 Task: Create a rule from the Routing list, Task moved to a section -> Set Priority in the project TowerLine , set the section as Done clear the priority.
Action: Mouse moved to (44, 324)
Screenshot: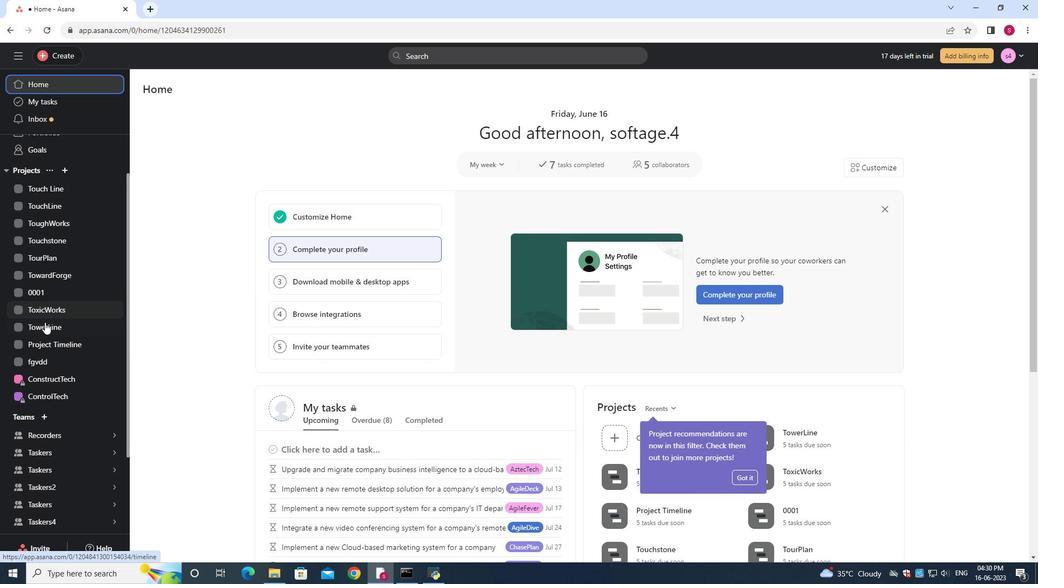 
Action: Mouse pressed left at (44, 324)
Screenshot: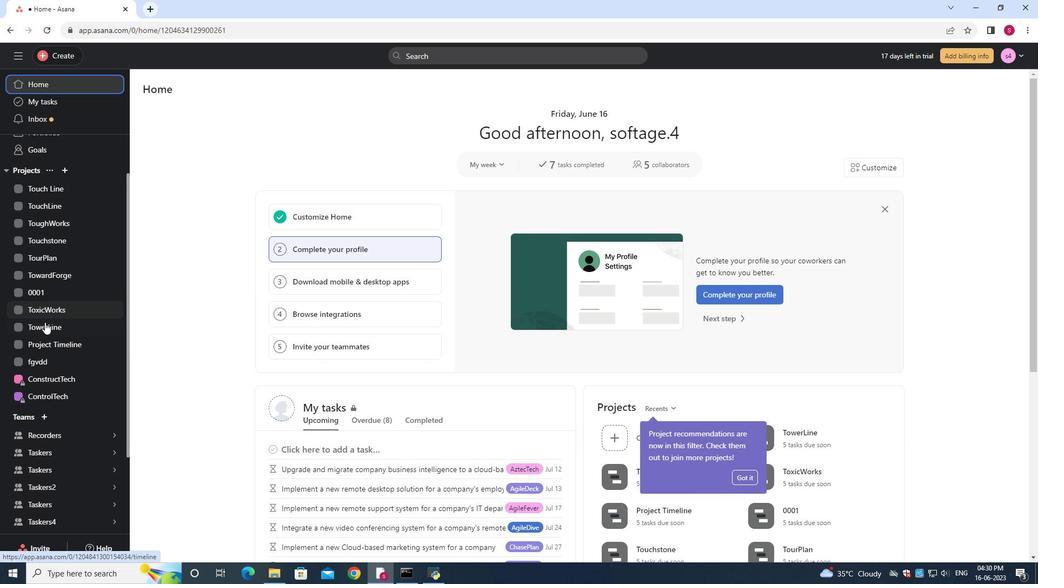 
Action: Mouse moved to (1010, 95)
Screenshot: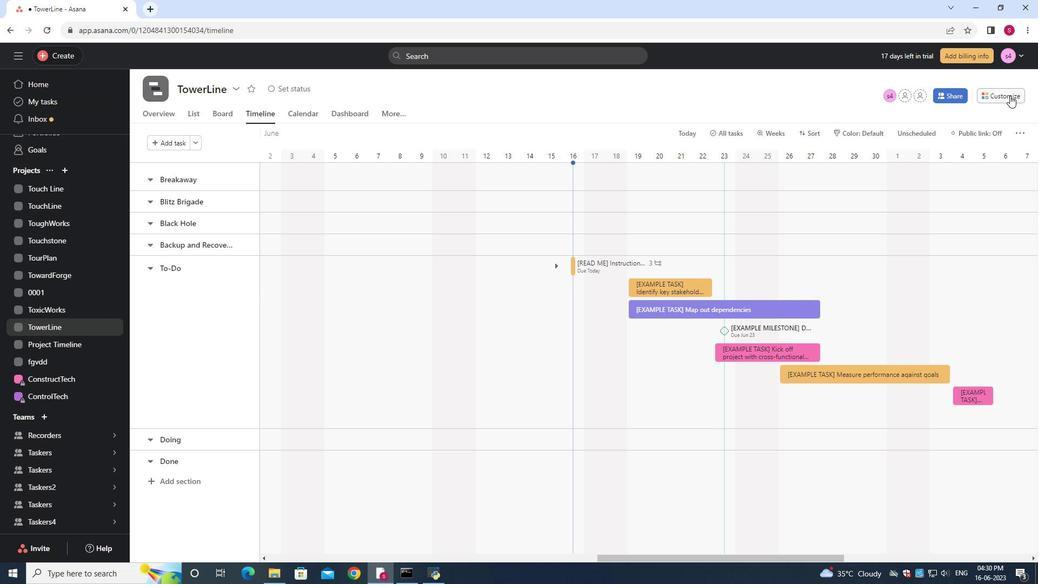 
Action: Mouse pressed left at (1010, 95)
Screenshot: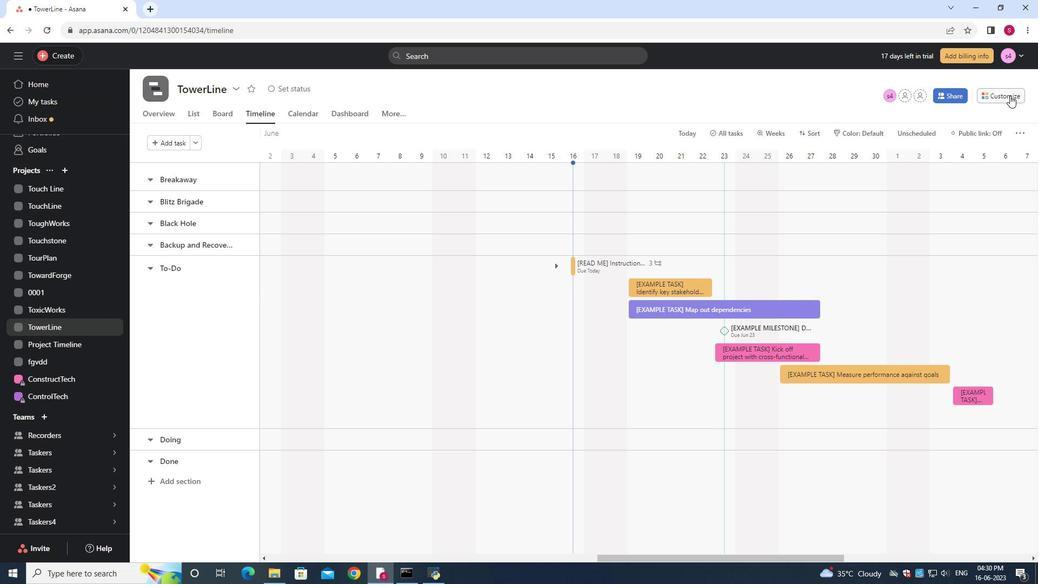 
Action: Mouse moved to (812, 245)
Screenshot: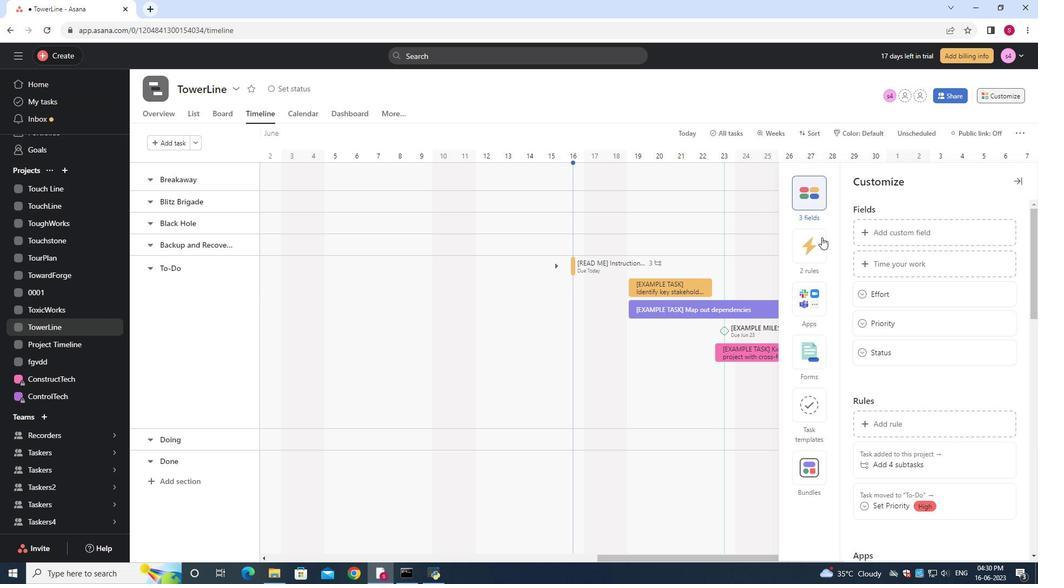 
Action: Mouse pressed left at (812, 245)
Screenshot: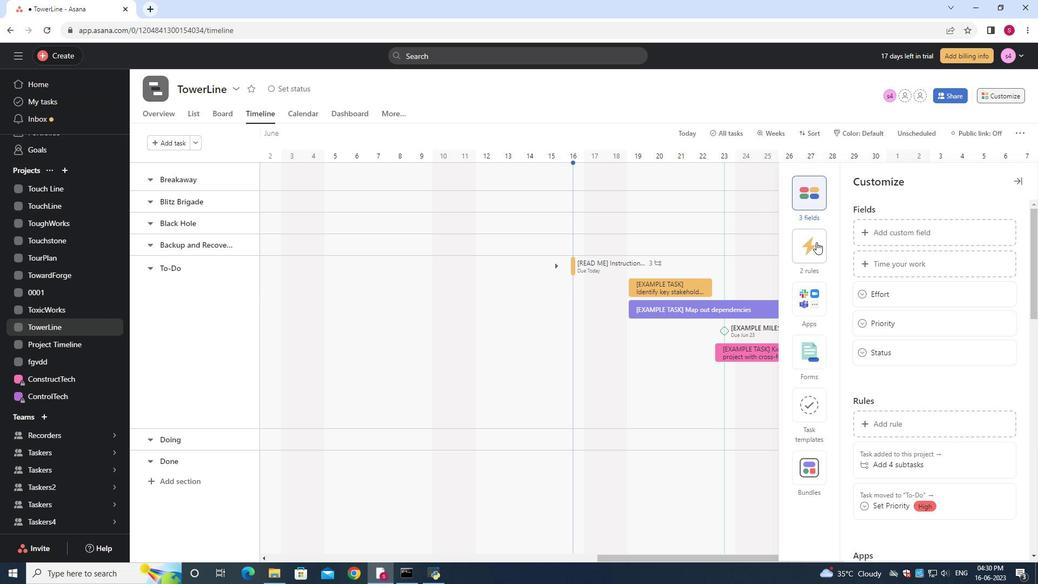 
Action: Mouse moved to (900, 239)
Screenshot: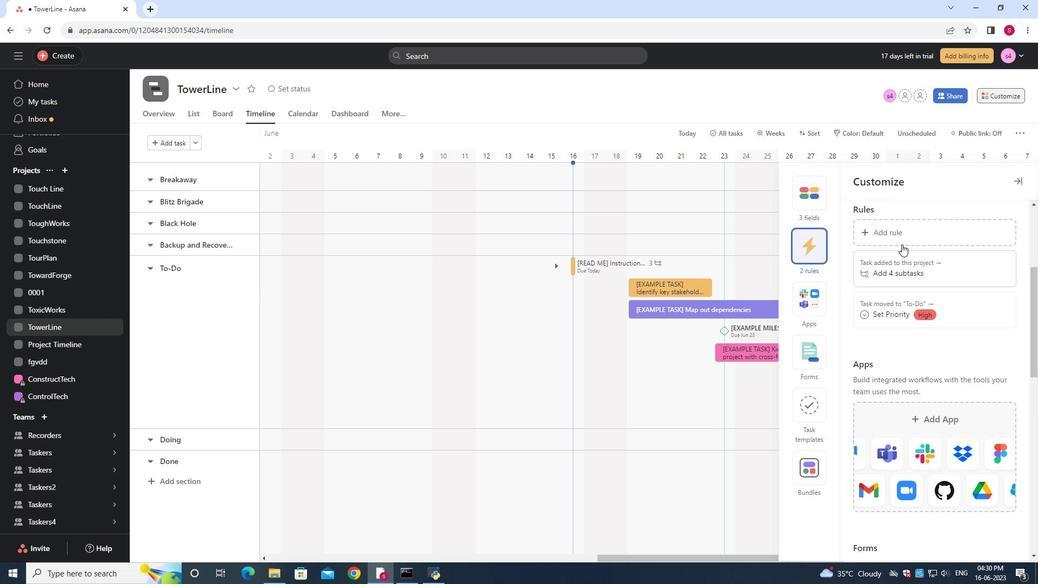 
Action: Mouse pressed left at (900, 239)
Screenshot: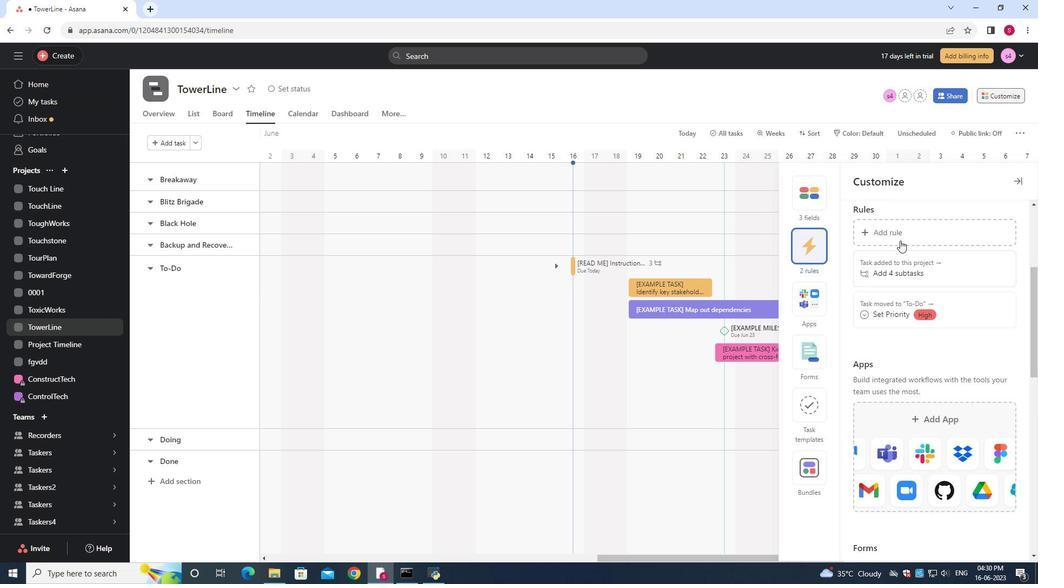 
Action: Mouse moved to (239, 152)
Screenshot: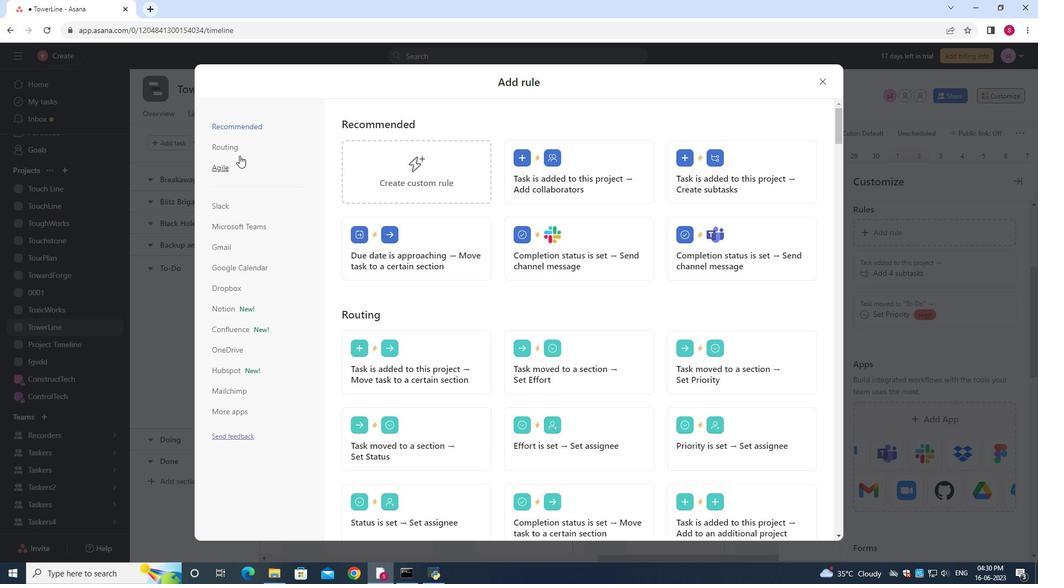 
Action: Mouse pressed left at (239, 152)
Screenshot: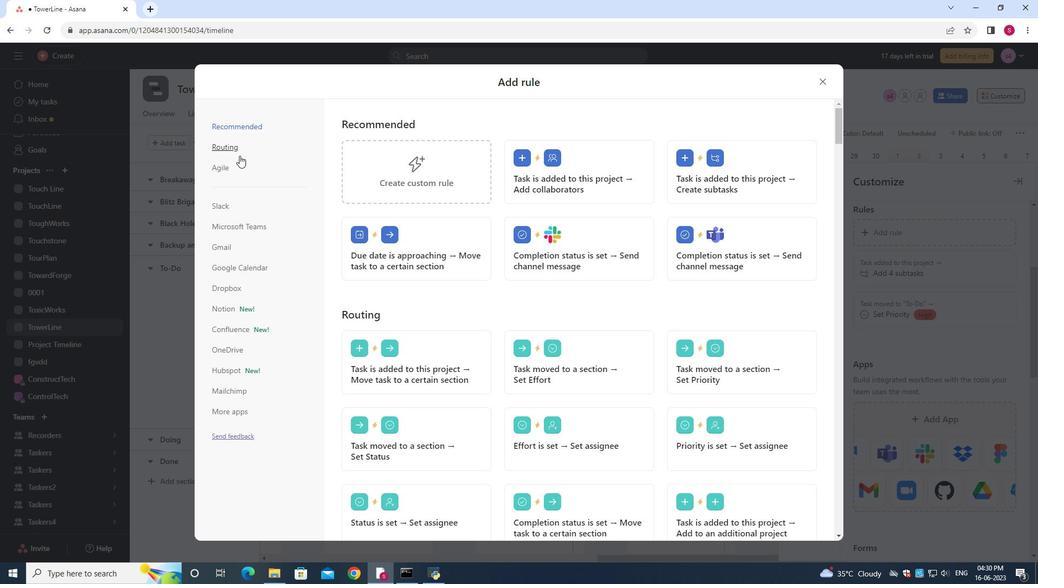 
Action: Mouse moved to (723, 182)
Screenshot: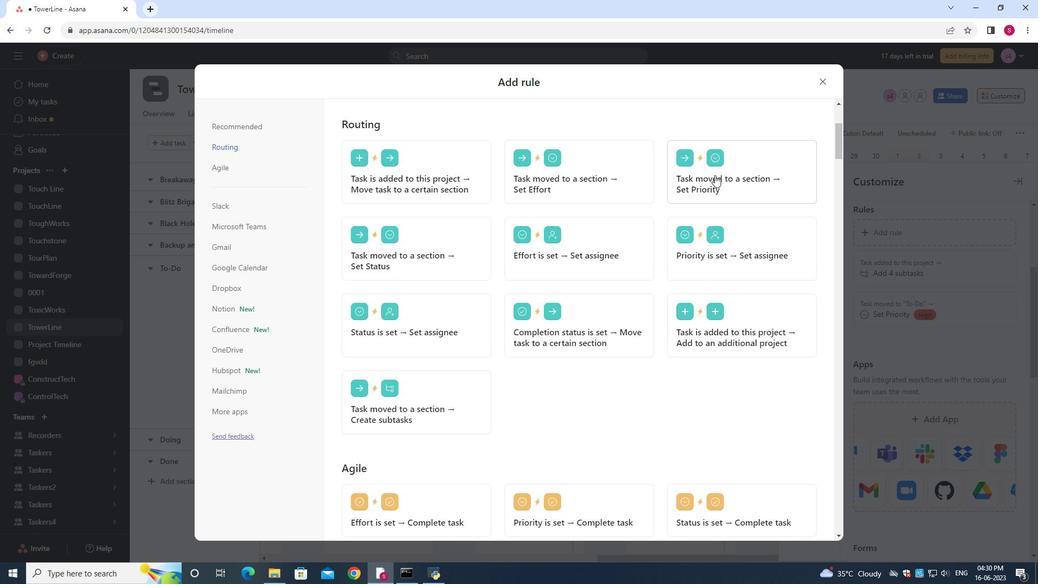 
Action: Mouse pressed left at (723, 182)
Screenshot: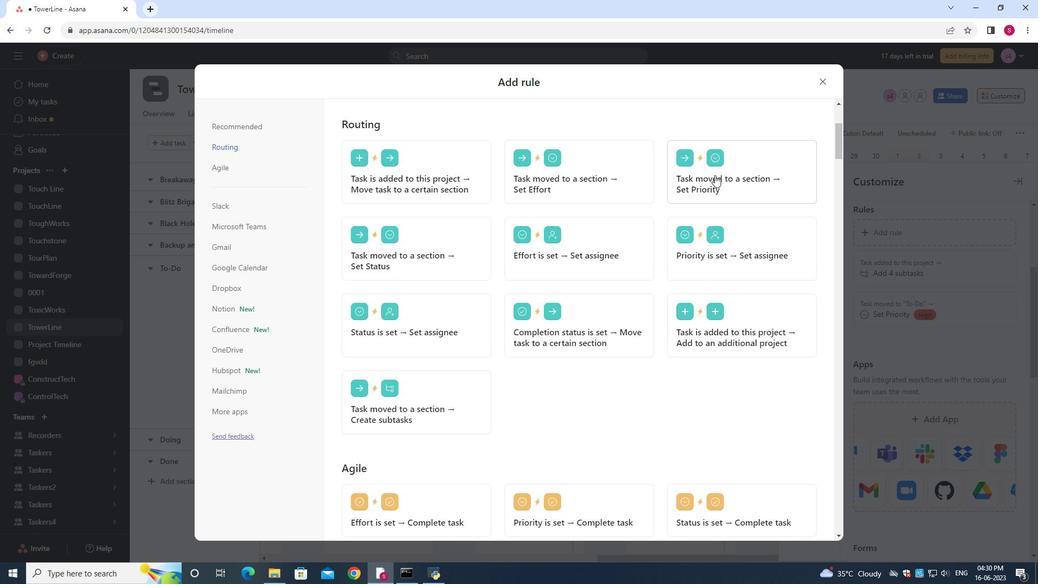 
Action: Mouse moved to (372, 307)
Screenshot: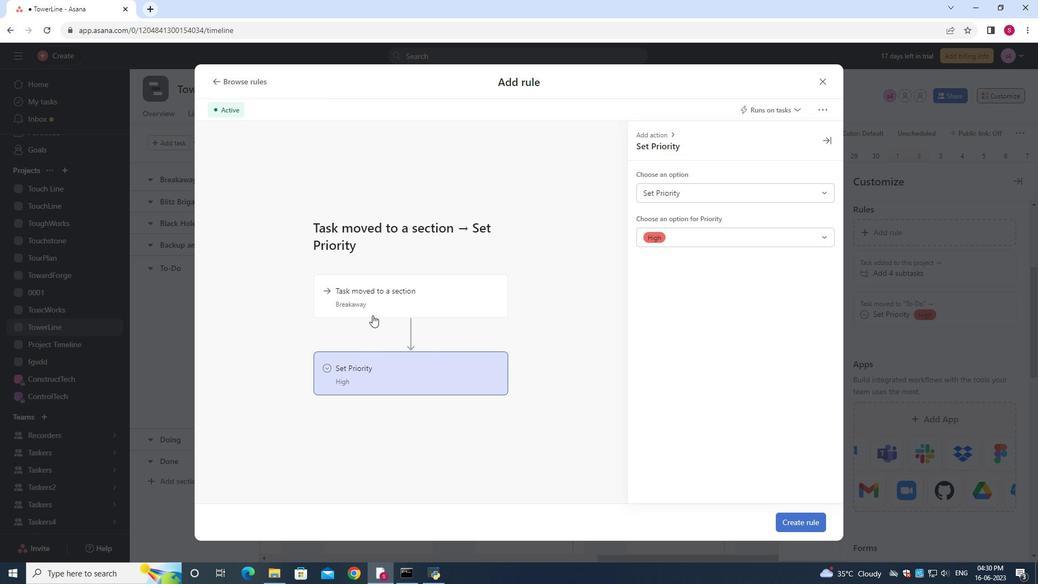 
Action: Mouse pressed left at (372, 307)
Screenshot: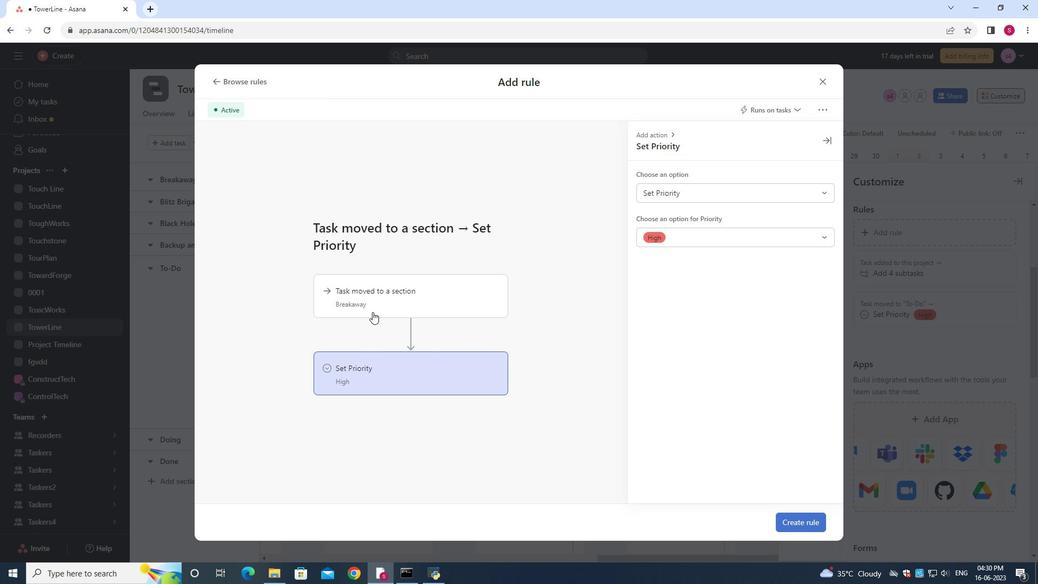
Action: Mouse moved to (703, 194)
Screenshot: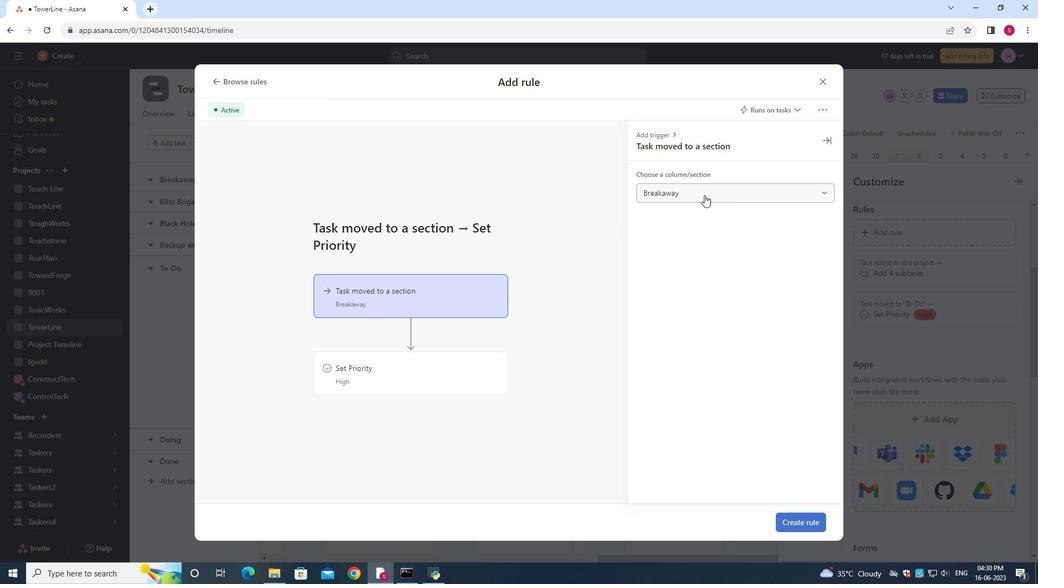 
Action: Mouse pressed left at (703, 194)
Screenshot: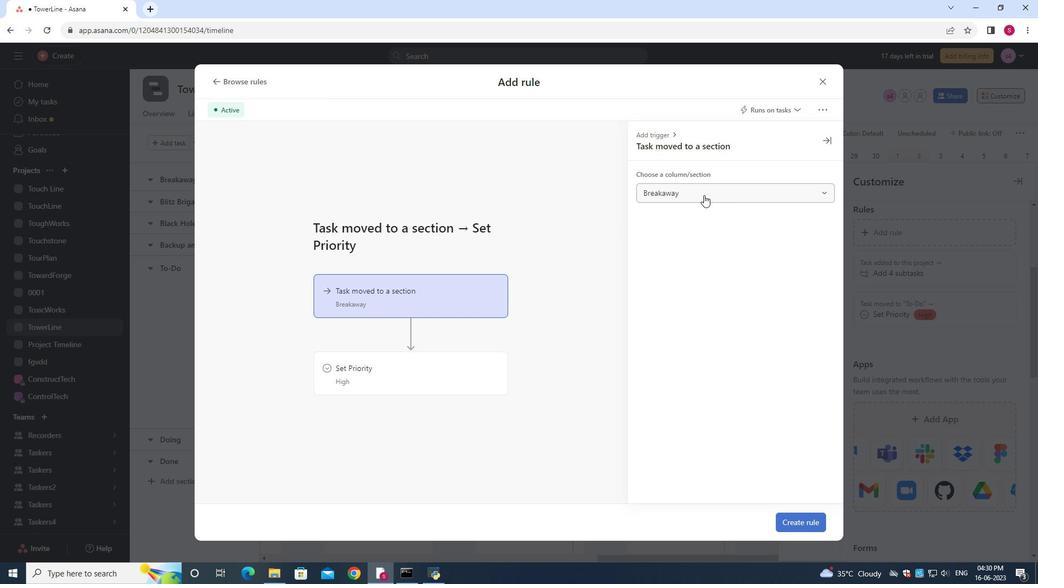 
Action: Mouse moved to (663, 331)
Screenshot: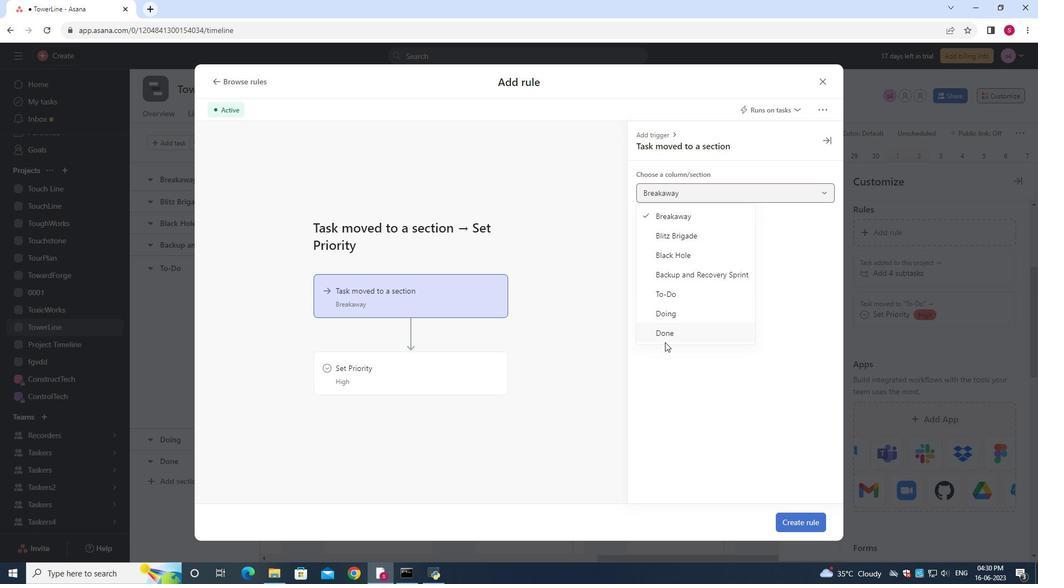 
Action: Mouse pressed left at (663, 331)
Screenshot: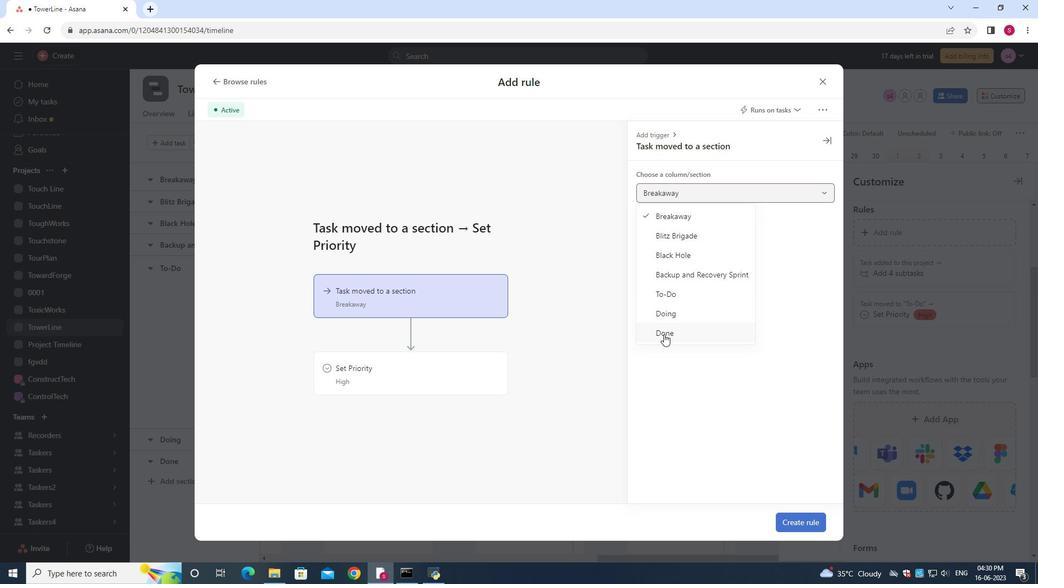 
Action: Mouse moved to (382, 373)
Screenshot: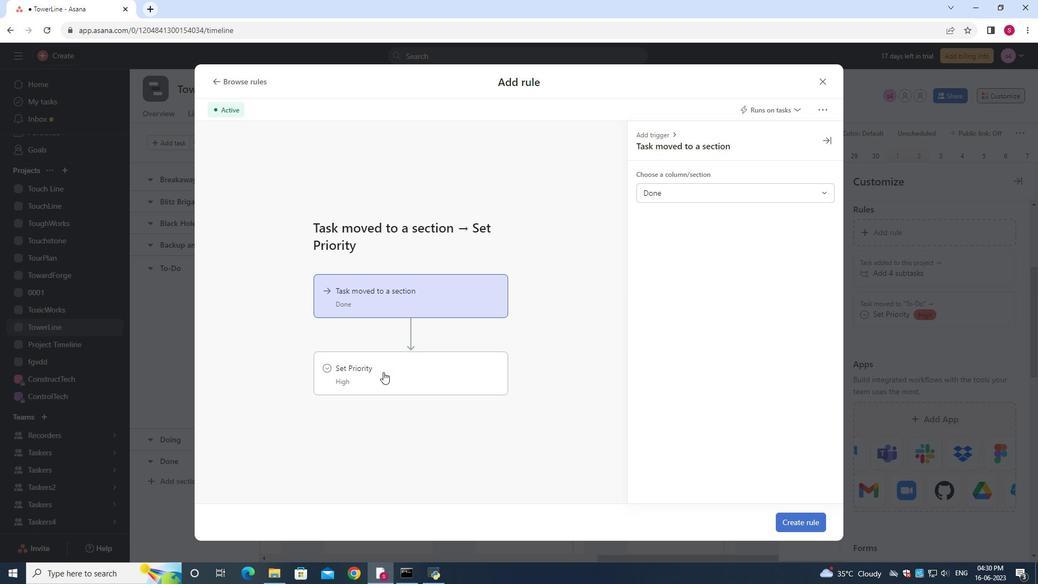 
Action: Mouse pressed left at (382, 373)
Screenshot: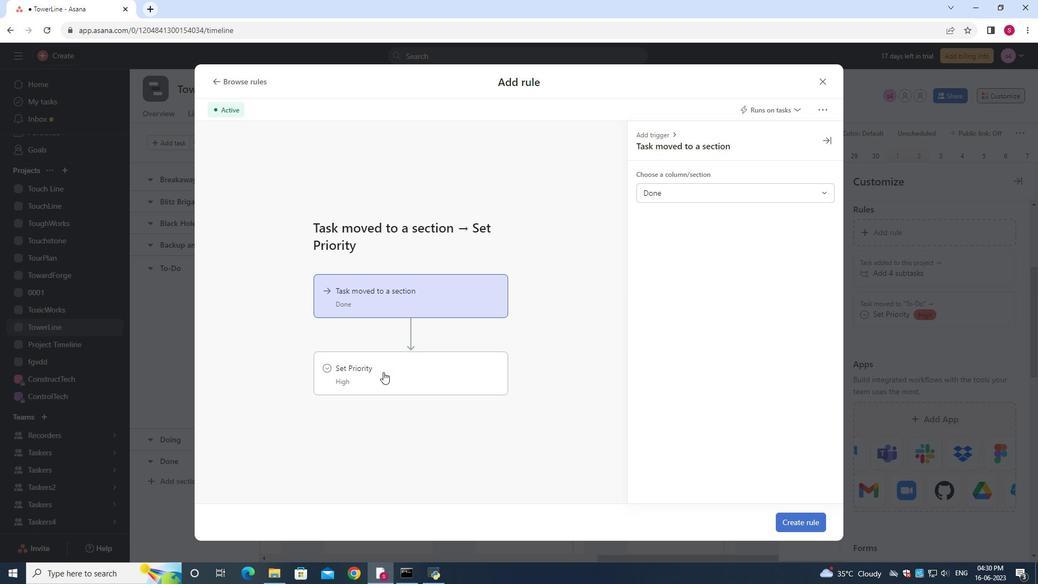 
Action: Mouse moved to (692, 197)
Screenshot: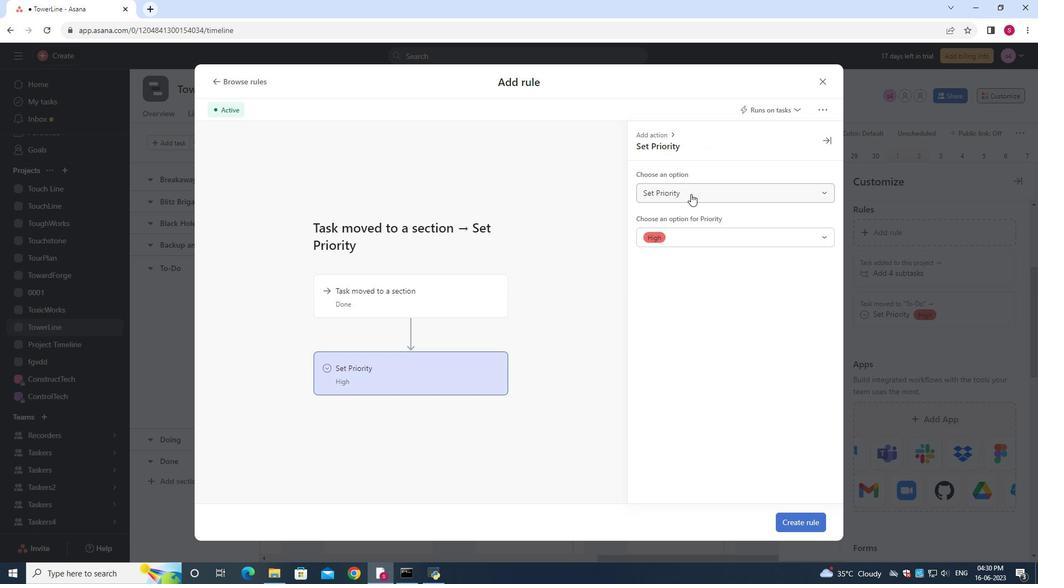 
Action: Mouse pressed left at (692, 197)
Screenshot: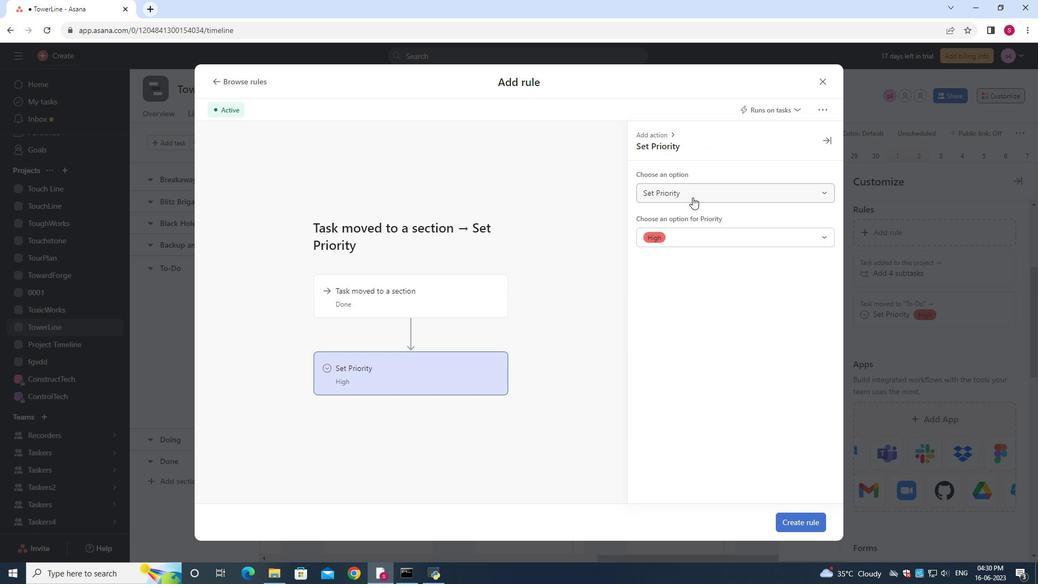 
Action: Mouse moved to (671, 236)
Screenshot: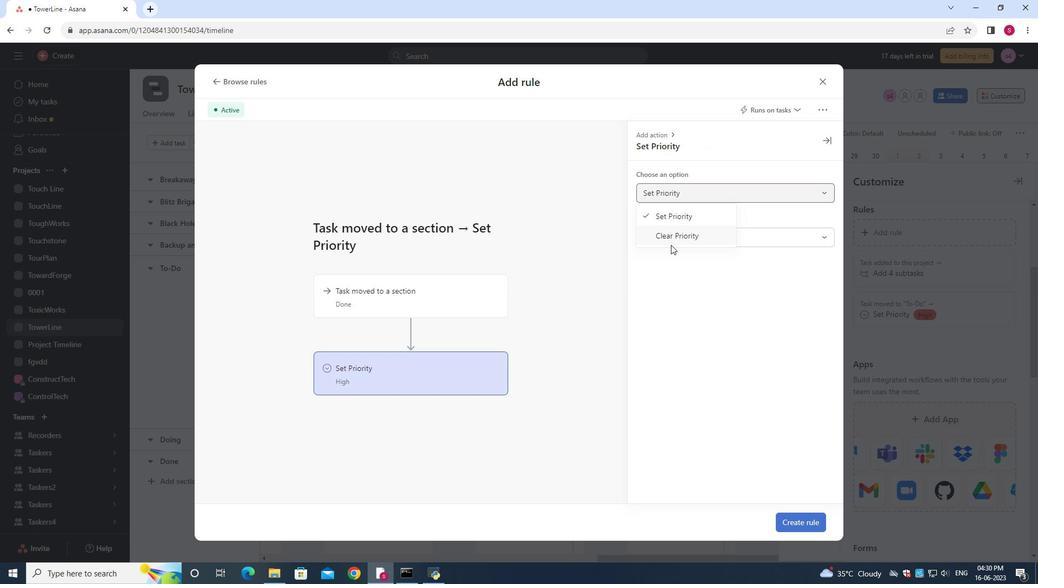 
Action: Mouse pressed left at (671, 236)
Screenshot: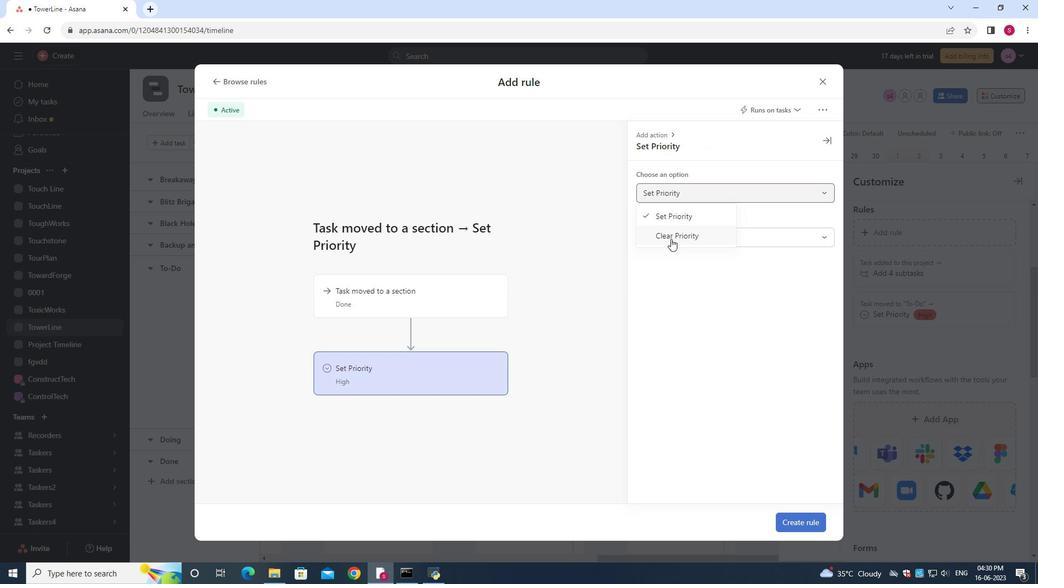 
Action: Mouse moved to (796, 518)
Screenshot: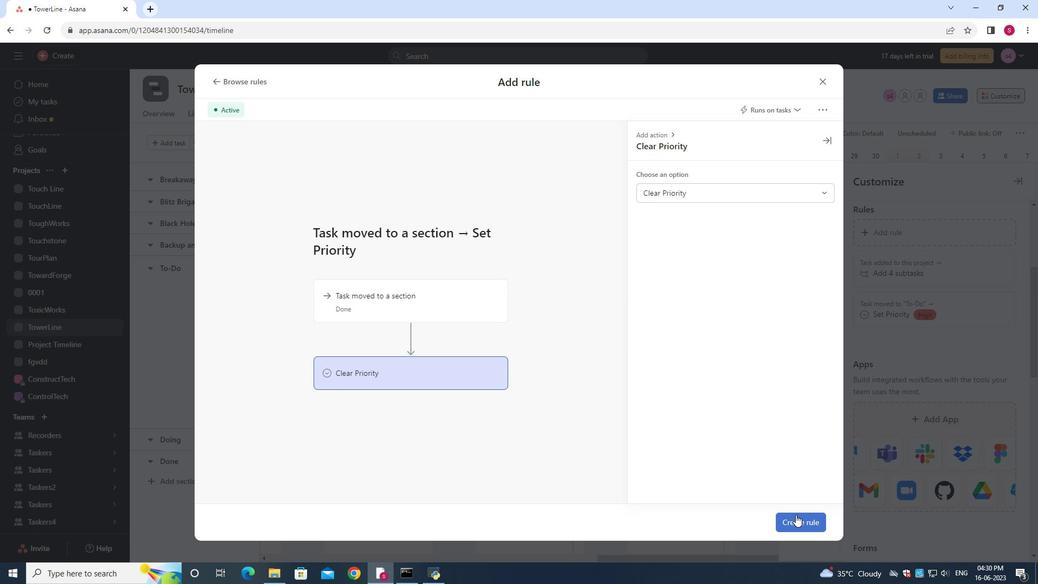 
Action: Mouse pressed left at (796, 518)
Screenshot: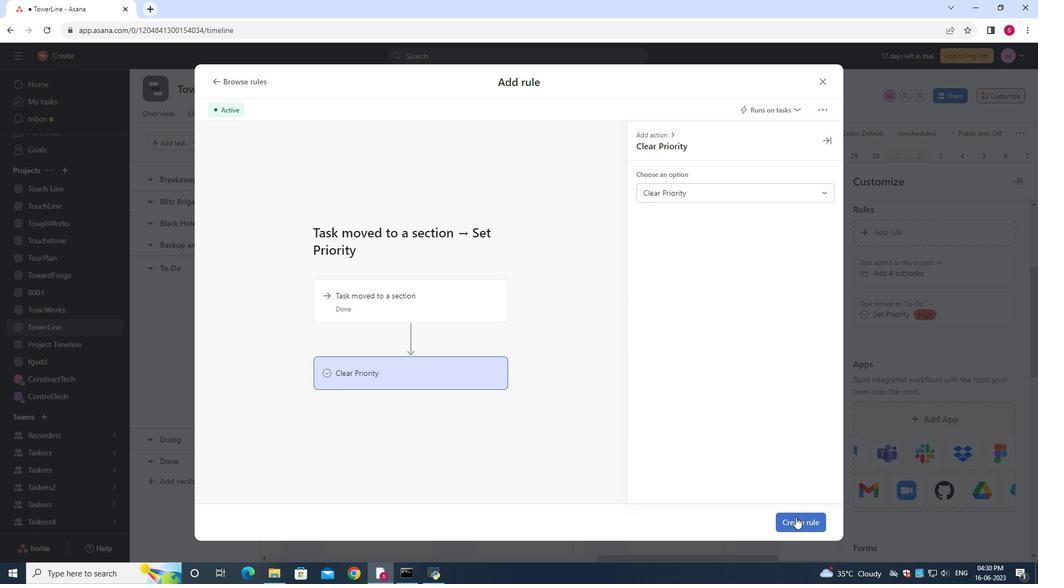
Action: Mouse moved to (671, 304)
Screenshot: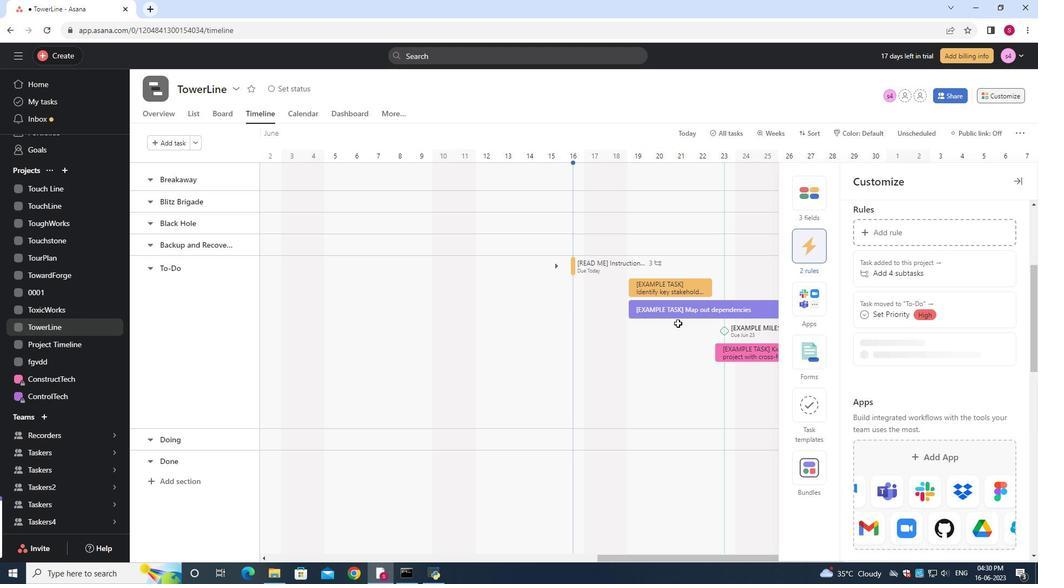 
